 Task: Insert the comment "Need to do some changes".
Action: Mouse moved to (268, 265)
Screenshot: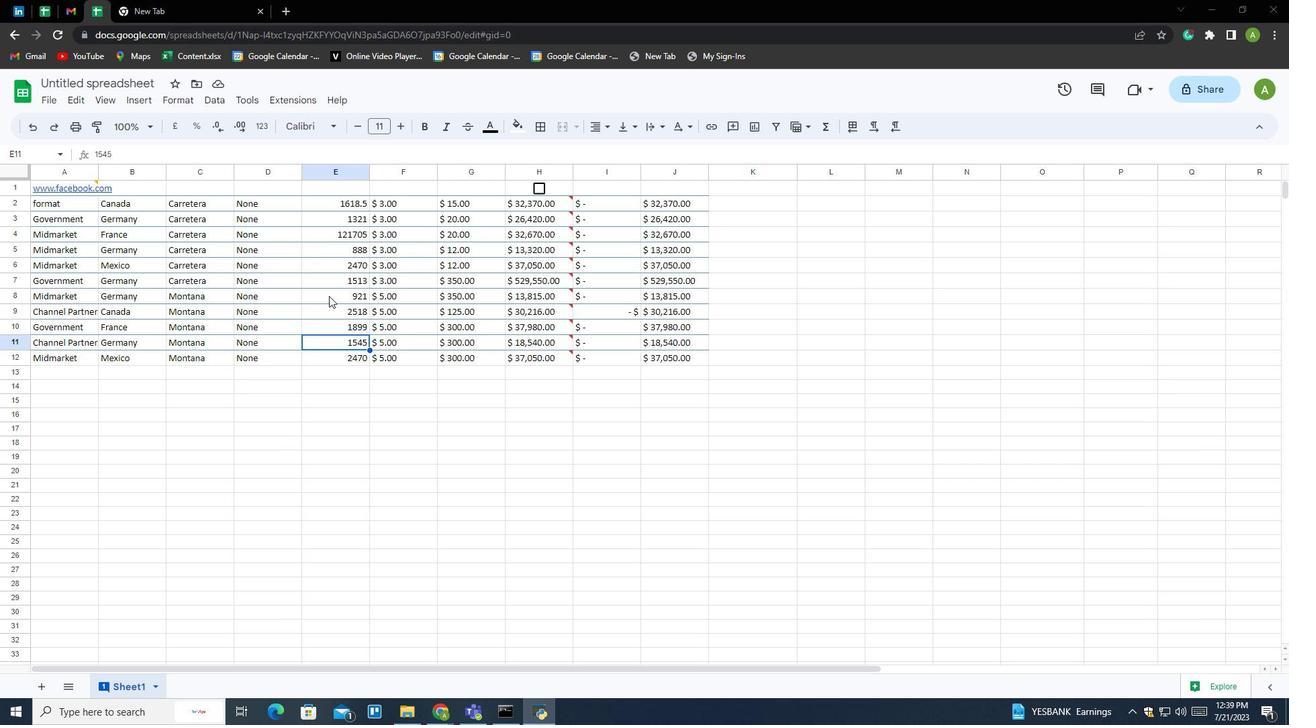 
Action: Mouse pressed left at (268, 265)
Screenshot: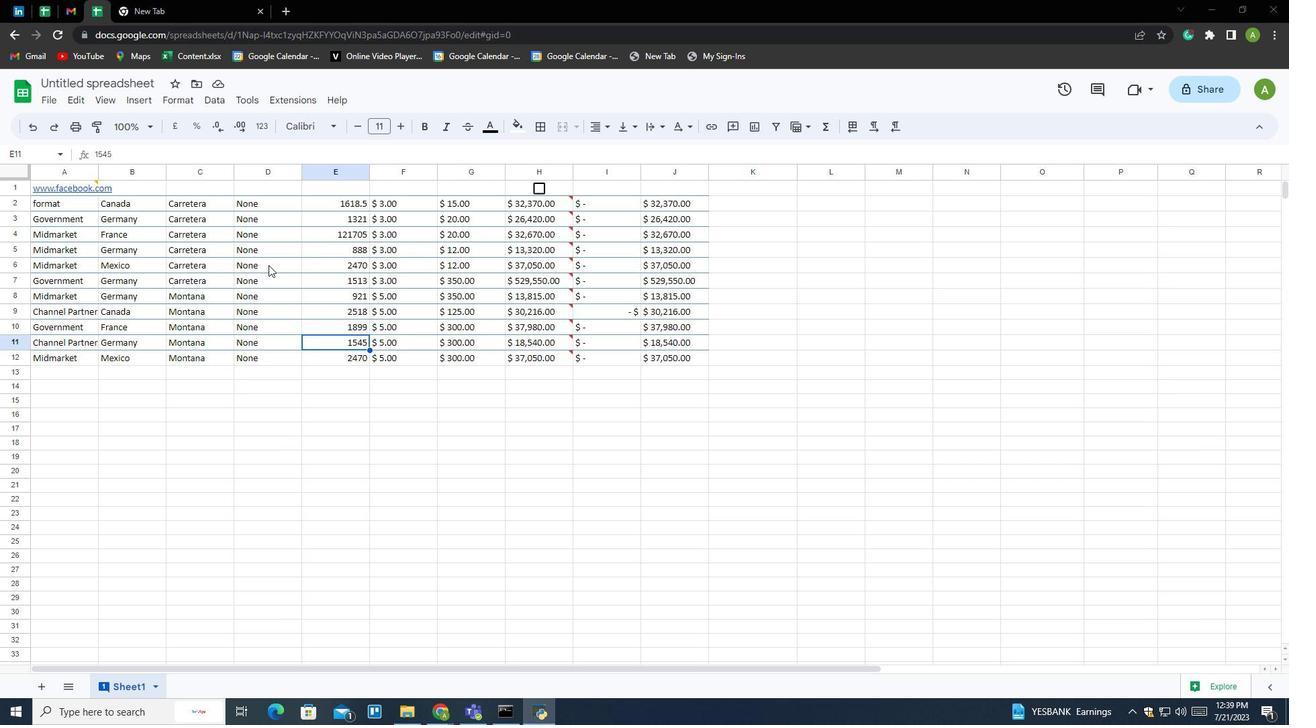 
Action: Mouse moved to (728, 126)
Screenshot: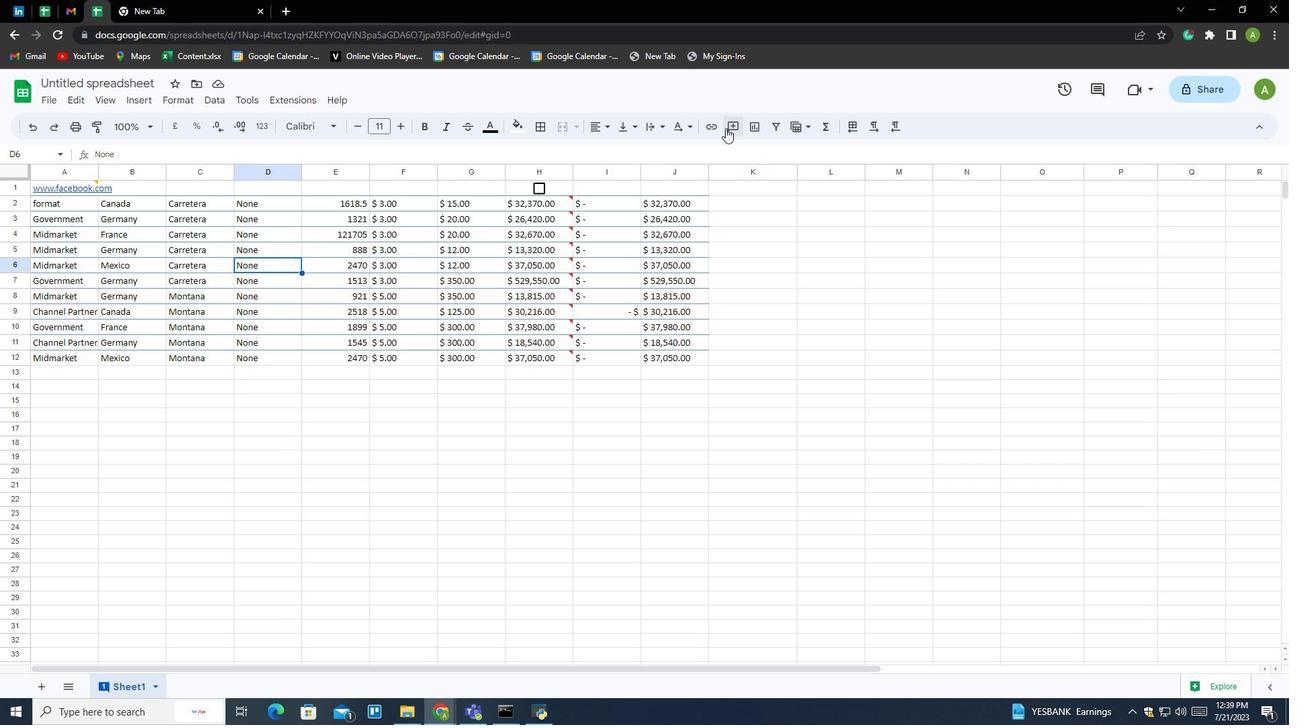 
Action: Mouse pressed left at (728, 126)
Screenshot: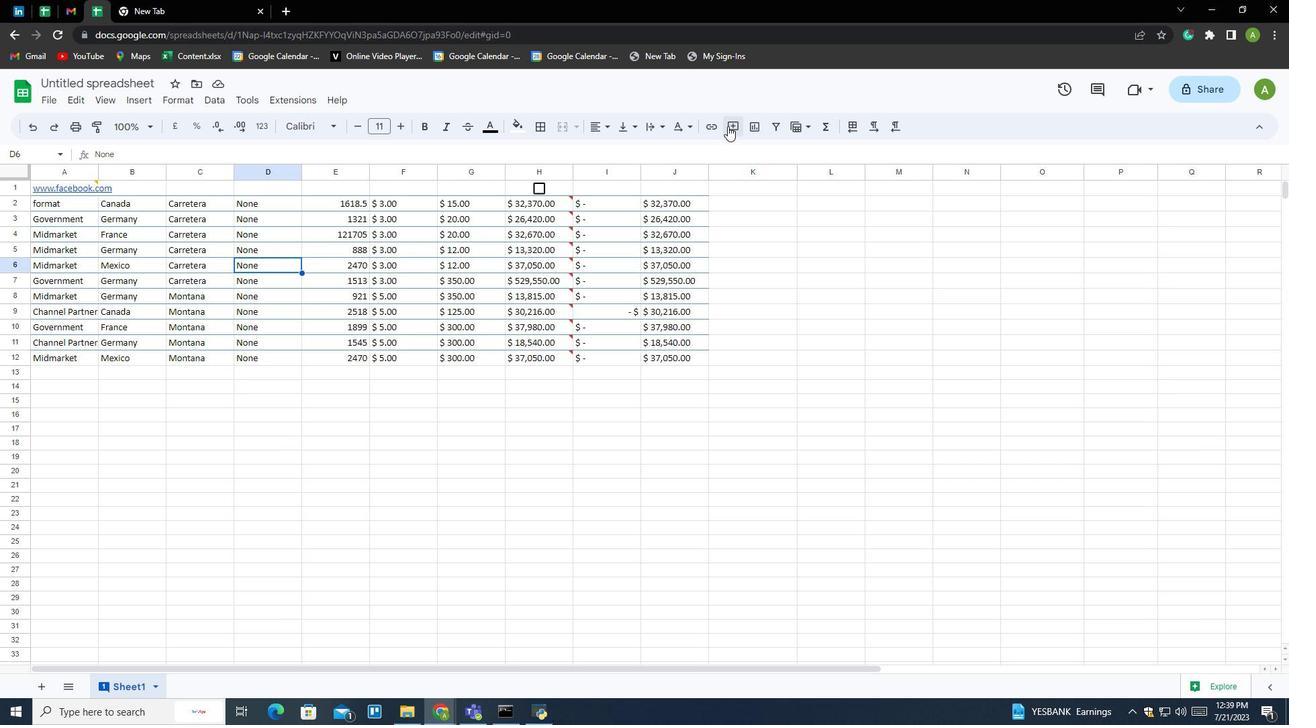 
Action: Mouse moved to (729, 130)
Screenshot: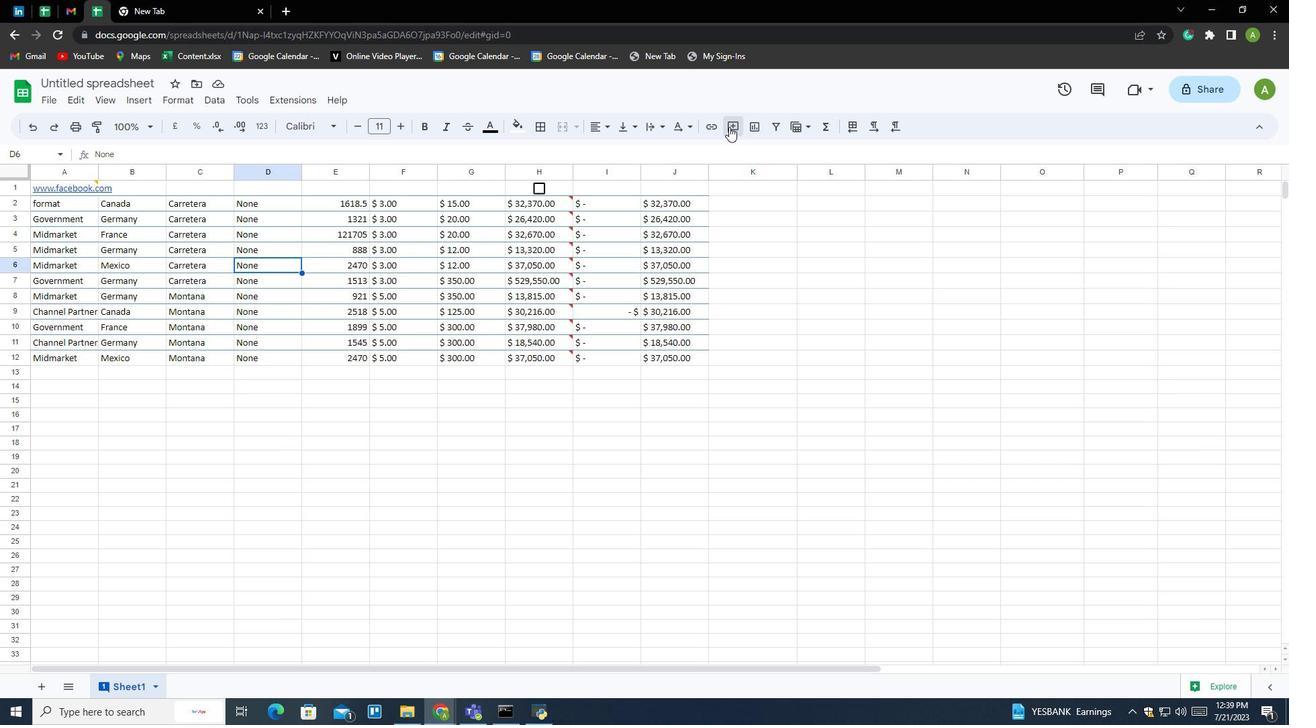 
Action: Key pressed <Key.shift><Key.shift><Key.shift>Need<Key.space>to<Key.space>s<Key.backspace>do<Key.space>some<Key.space>changes<Key.enter>
Screenshot: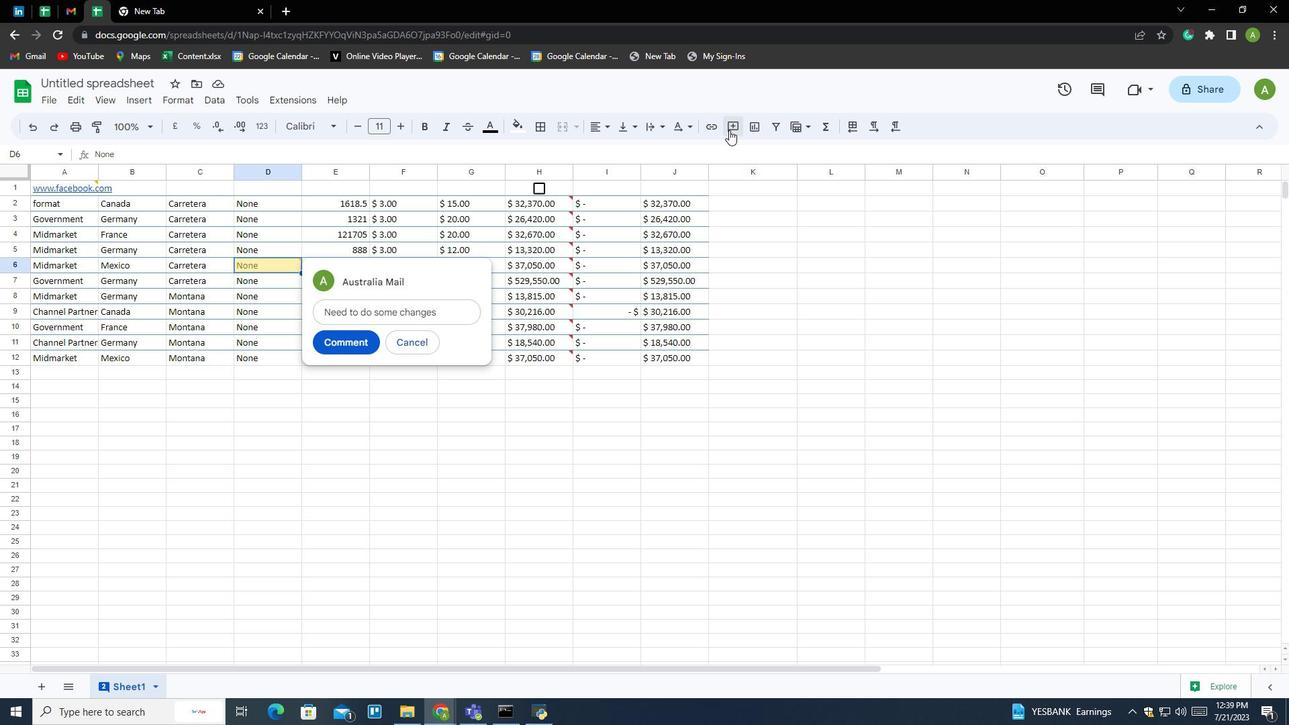 
Action: Mouse moved to (343, 359)
Screenshot: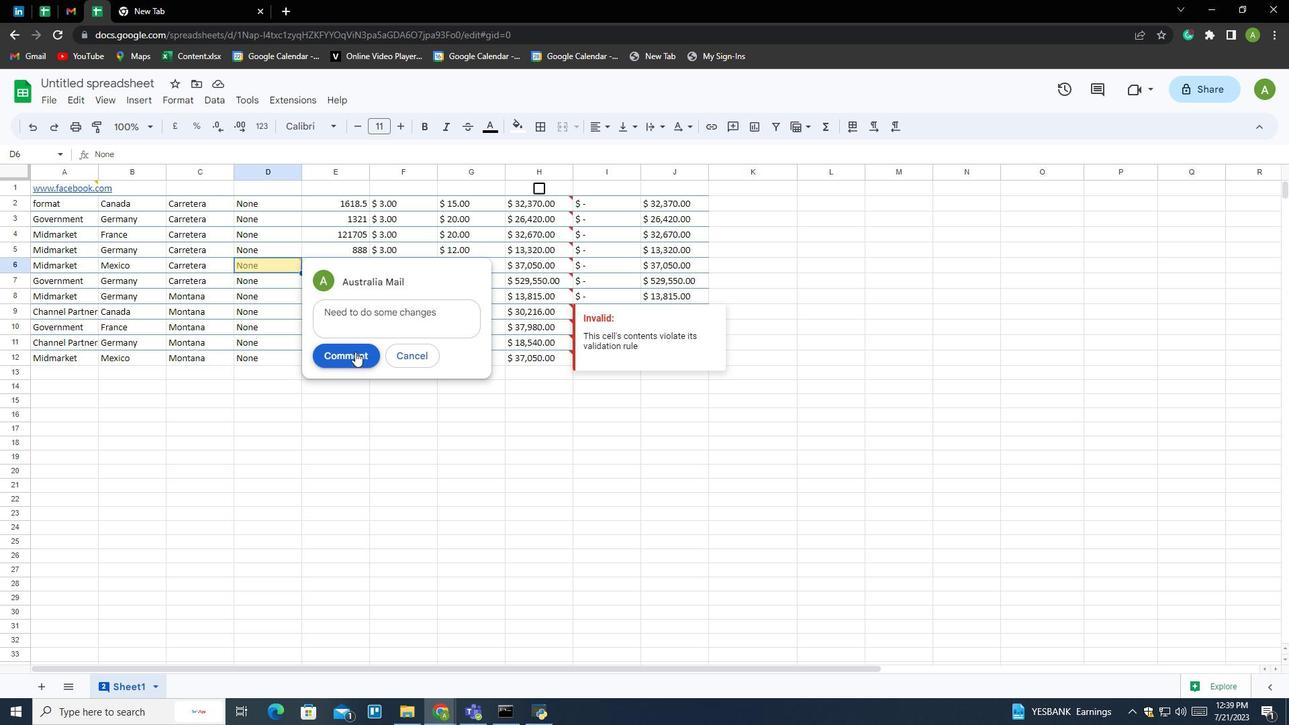 
Action: Mouse pressed left at (343, 359)
Screenshot: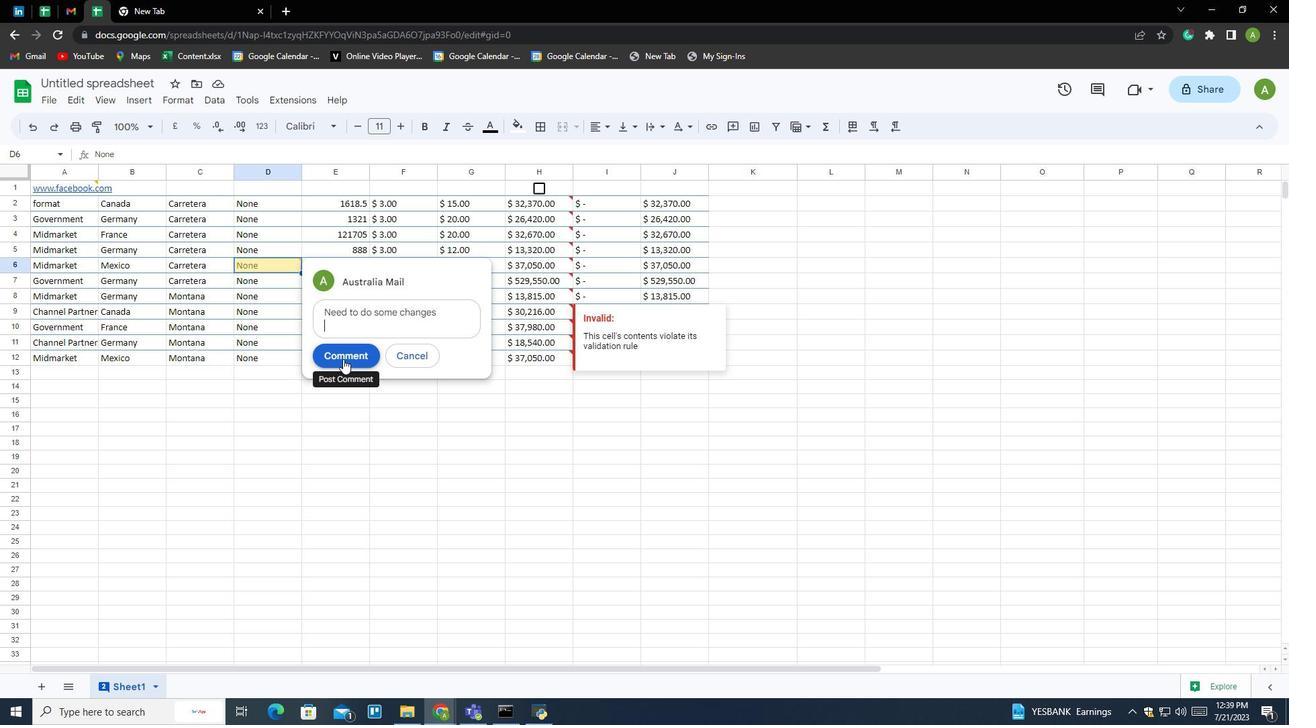 
